 Task: Establish a new workspace for a specific project or team.
Action: Mouse moved to (1066, 70)
Screenshot: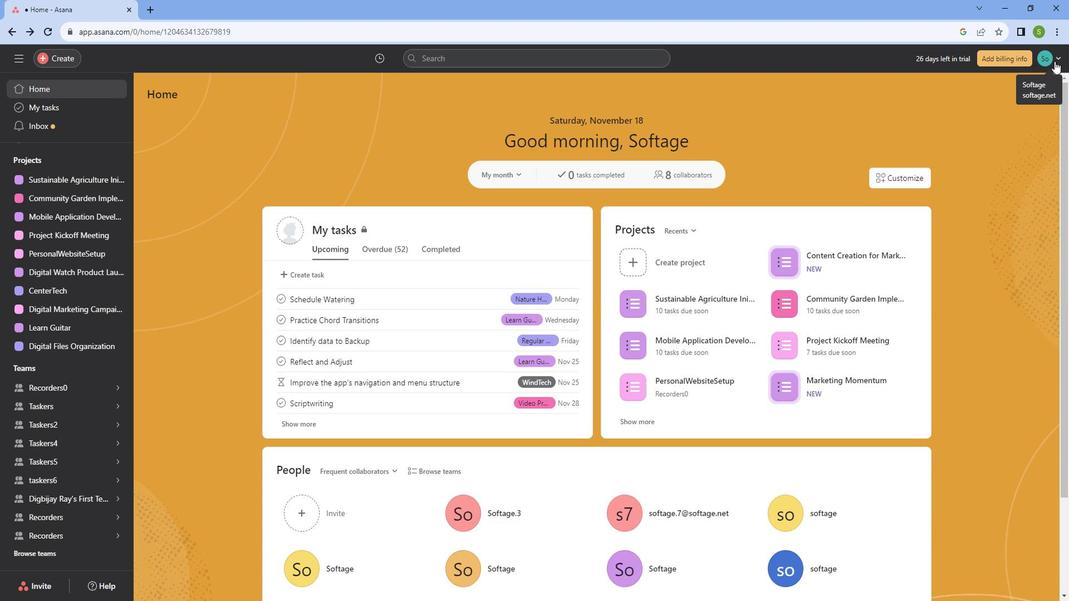 
Action: Mouse pressed left at (1066, 70)
Screenshot: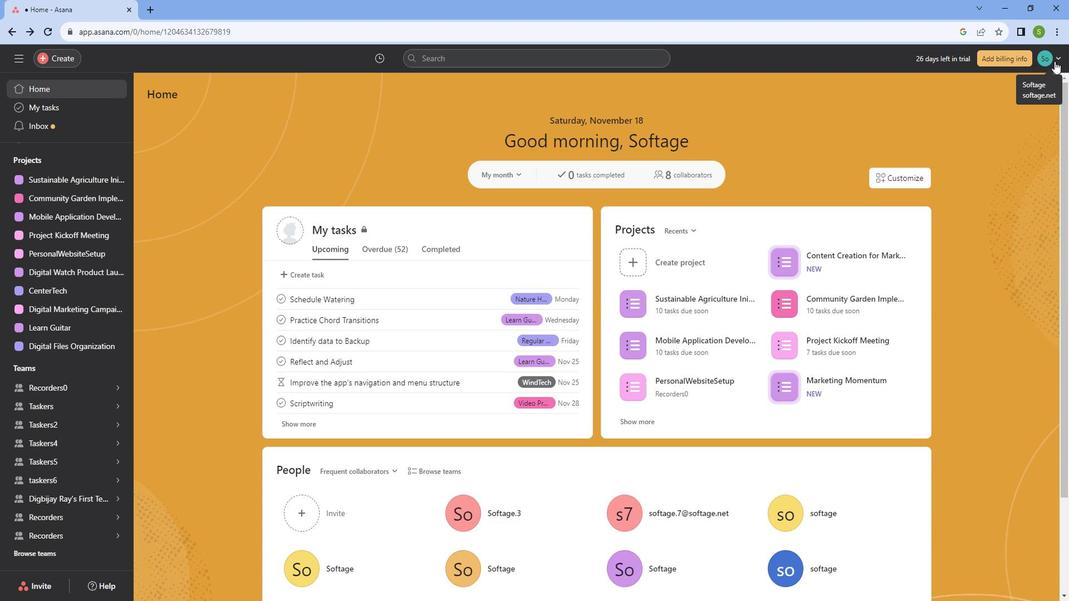 
Action: Mouse moved to (958, 242)
Screenshot: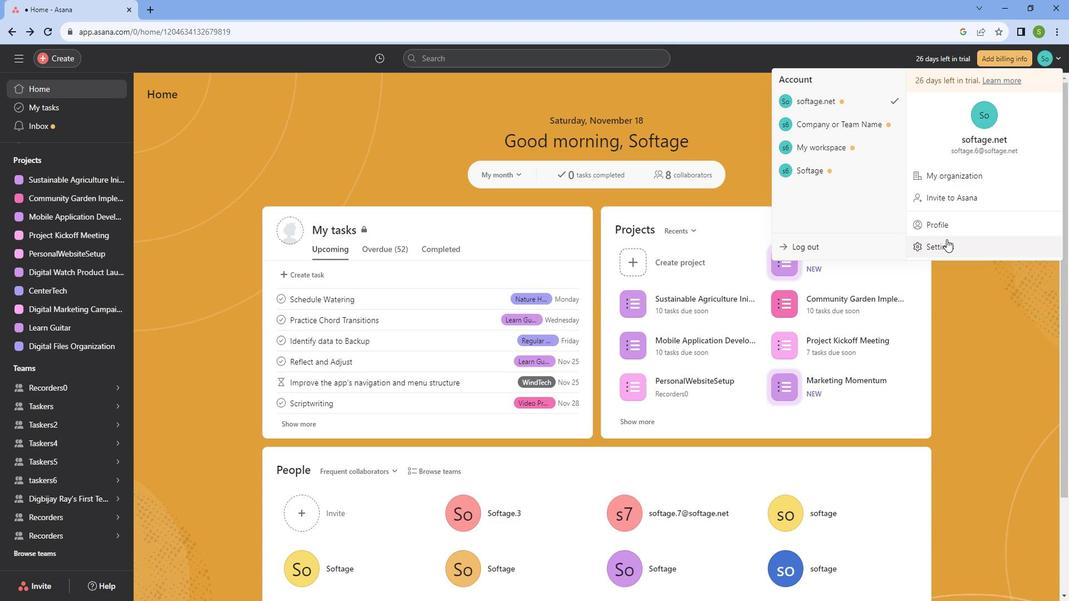 
Action: Mouse pressed left at (958, 242)
Screenshot: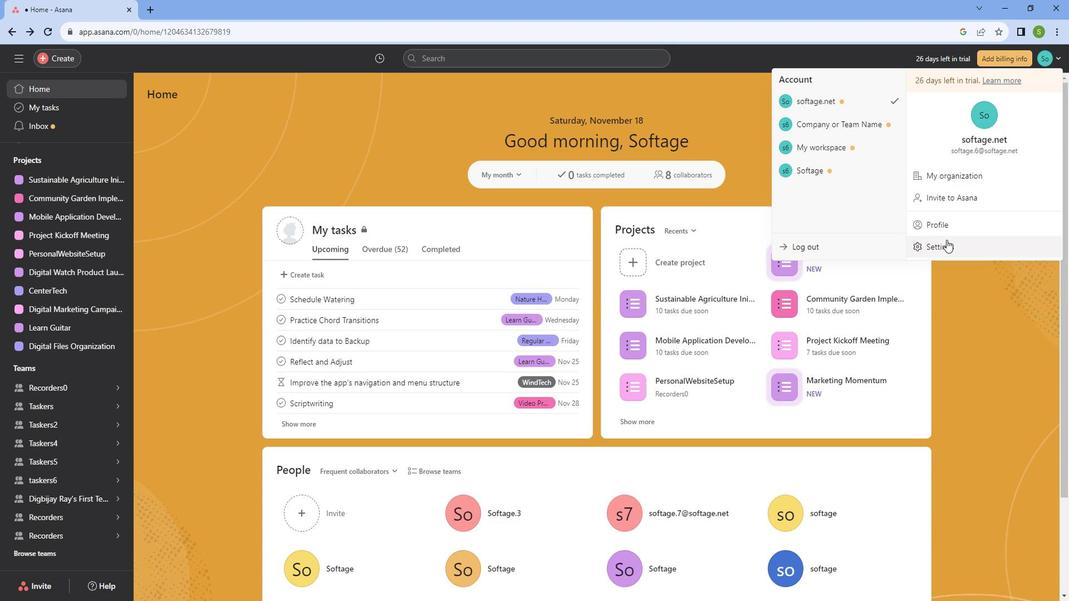 
Action: Mouse moved to (547, 159)
Screenshot: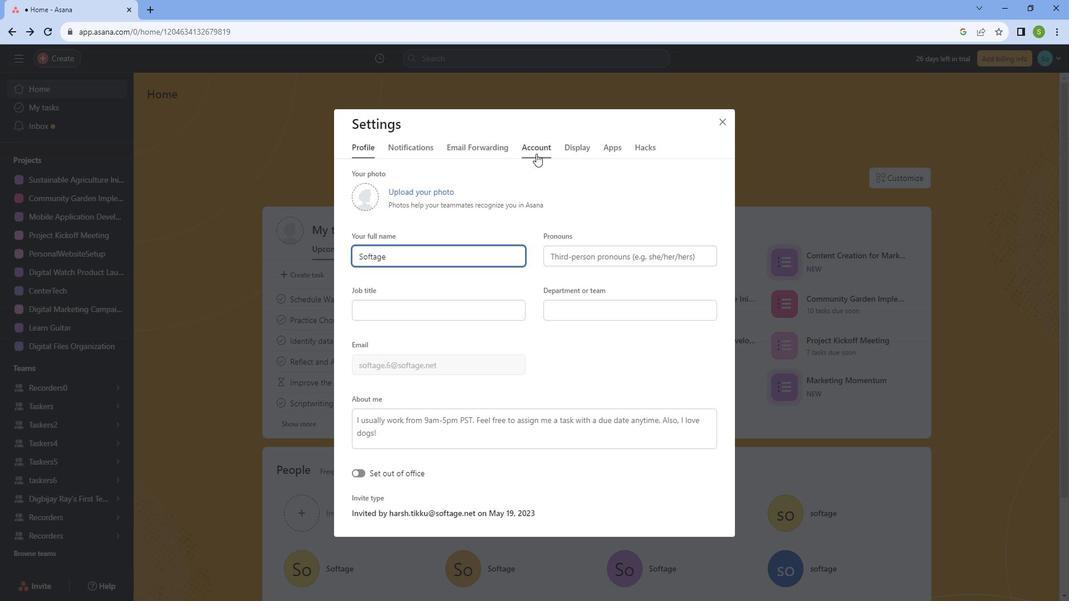 
Action: Mouse pressed left at (547, 159)
Screenshot: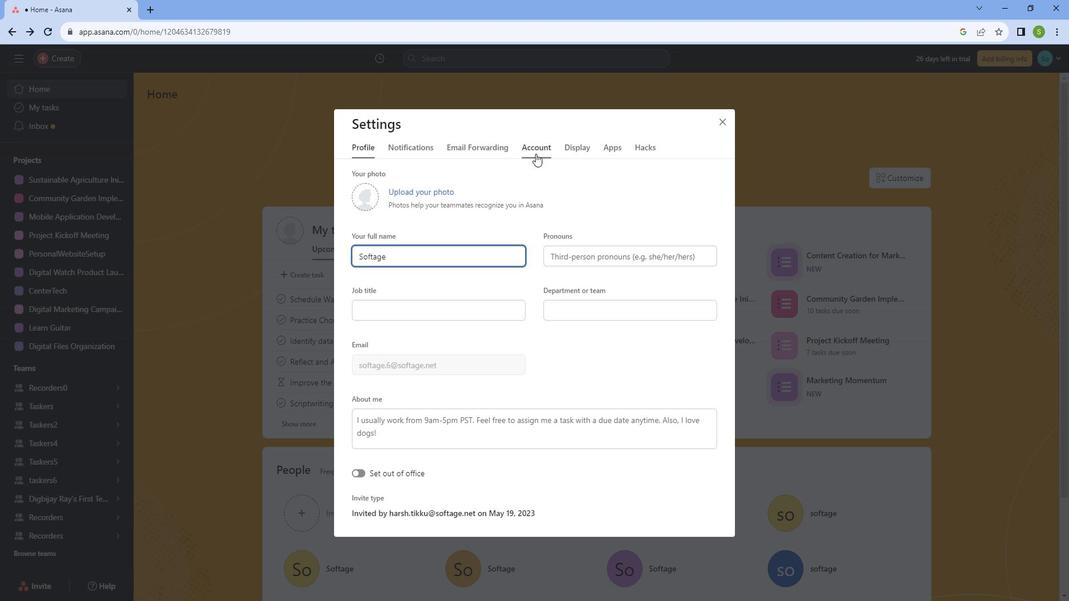 
Action: Mouse moved to (487, 261)
Screenshot: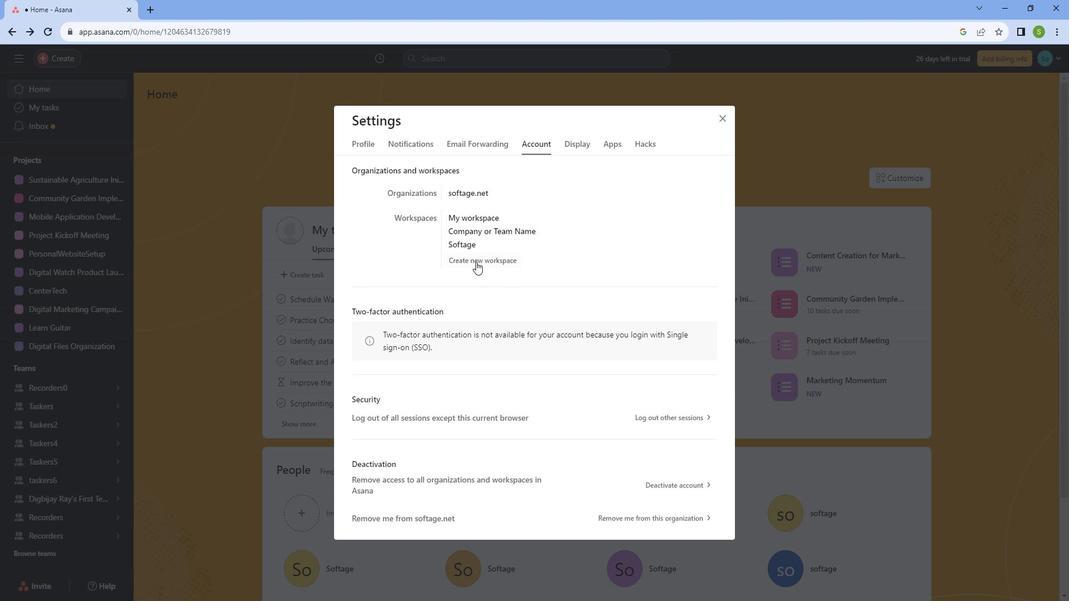 
Action: Mouse pressed left at (487, 261)
Screenshot: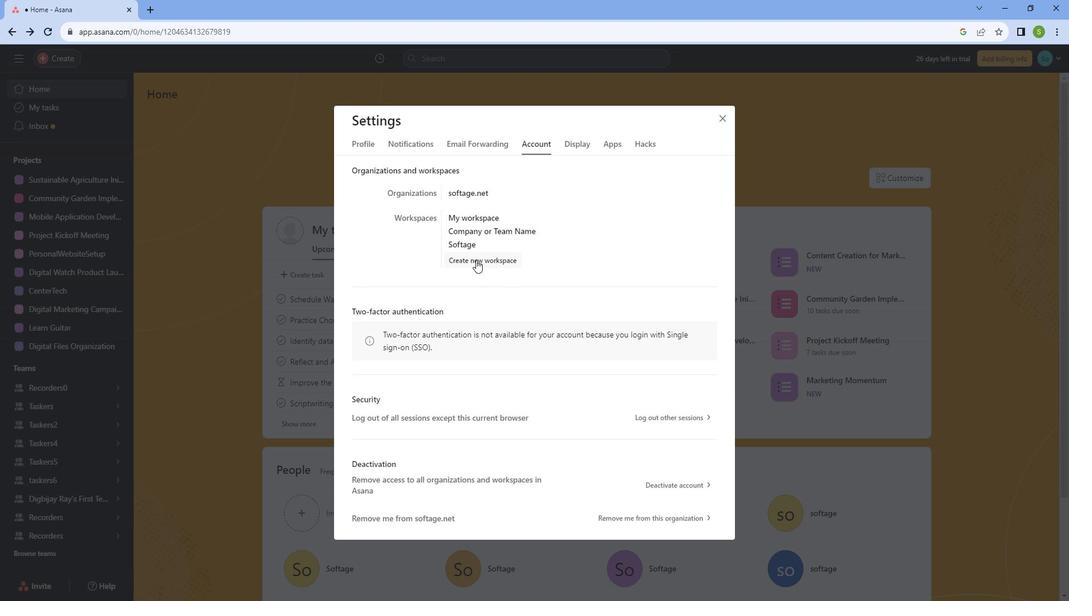 
Action: Mouse moved to (462, 308)
Screenshot: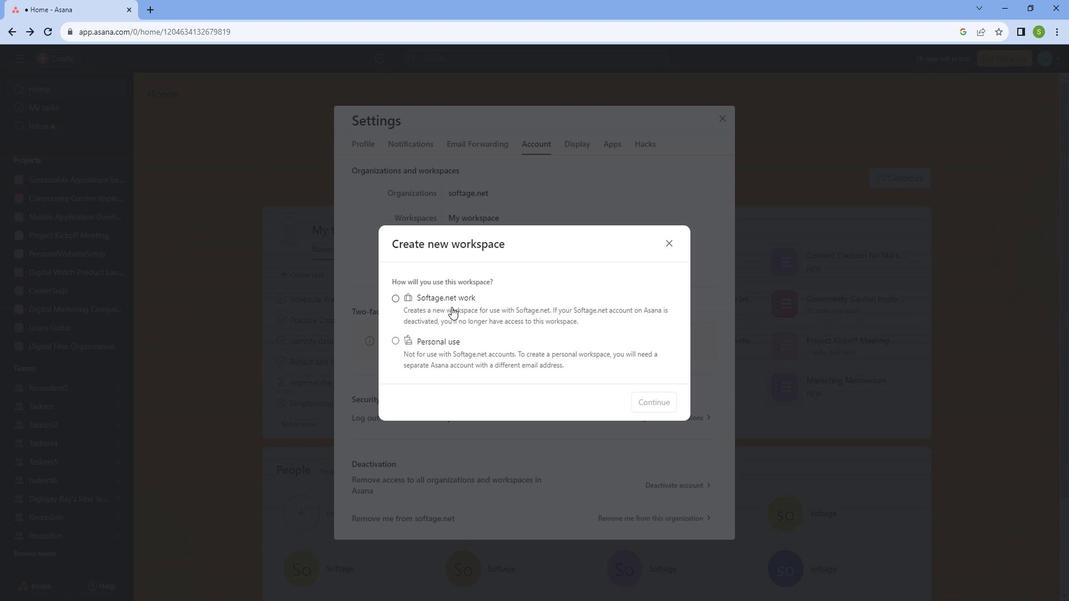 
Action: Mouse pressed left at (462, 308)
Screenshot: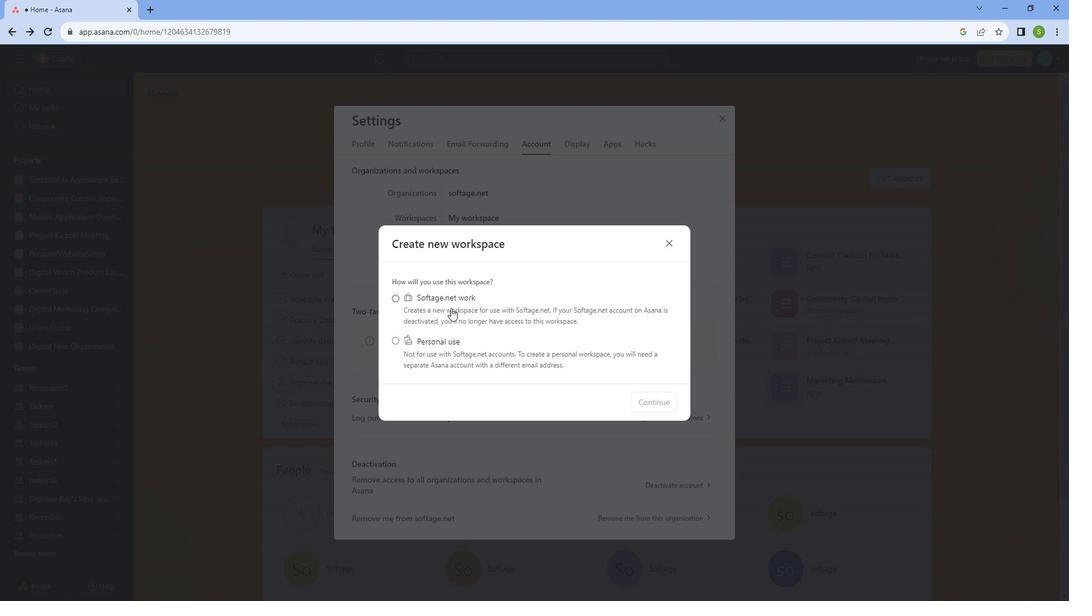 
Action: Mouse moved to (650, 392)
Screenshot: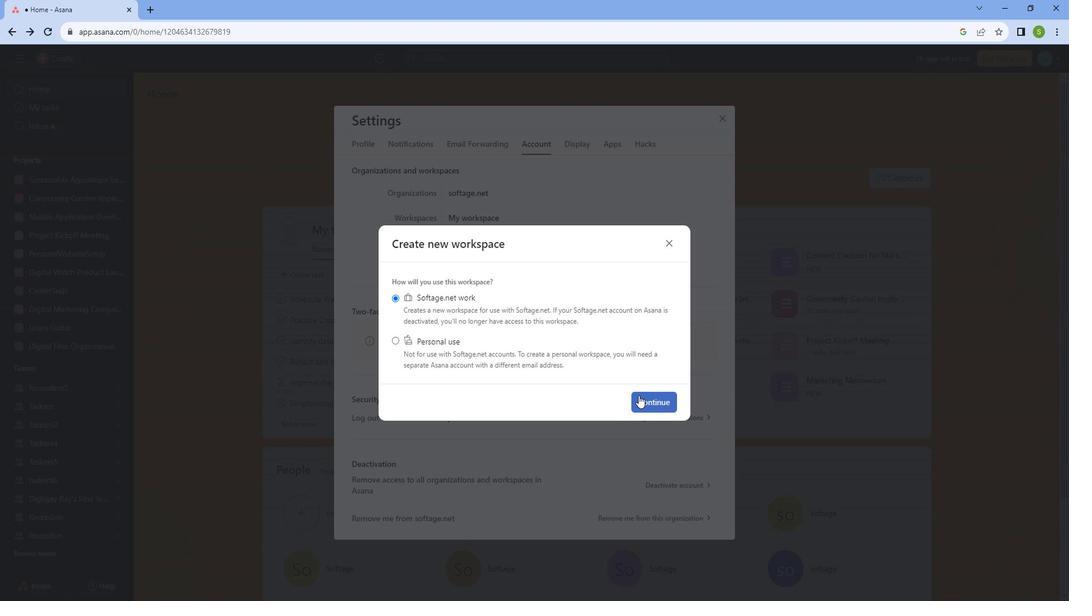 
Action: Mouse pressed left at (650, 392)
Screenshot: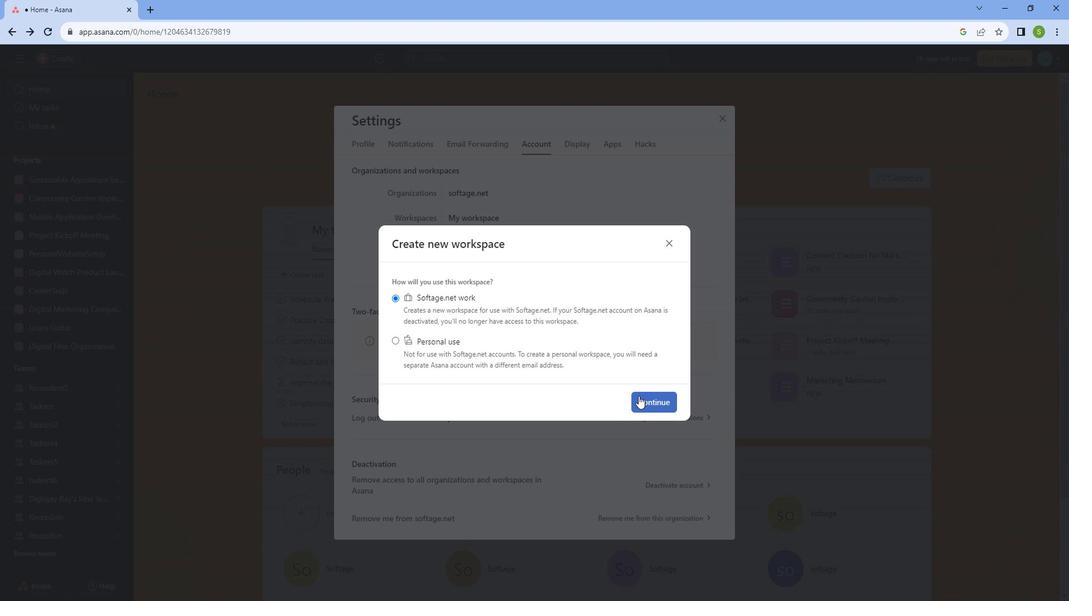 
Action: Mouse moved to (559, 302)
Screenshot: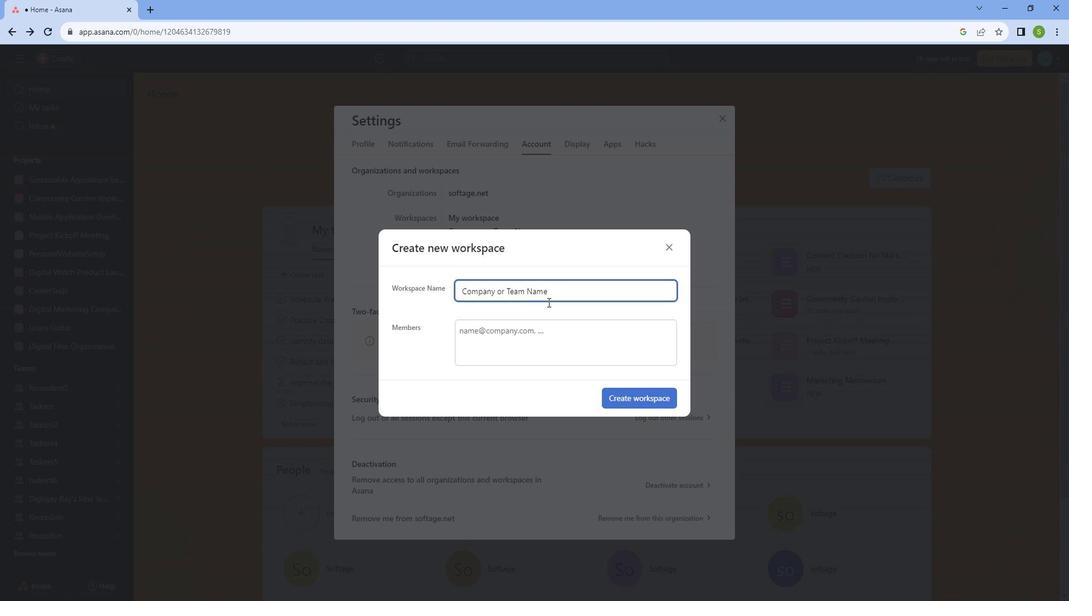 
Action: Mouse pressed left at (559, 302)
Screenshot: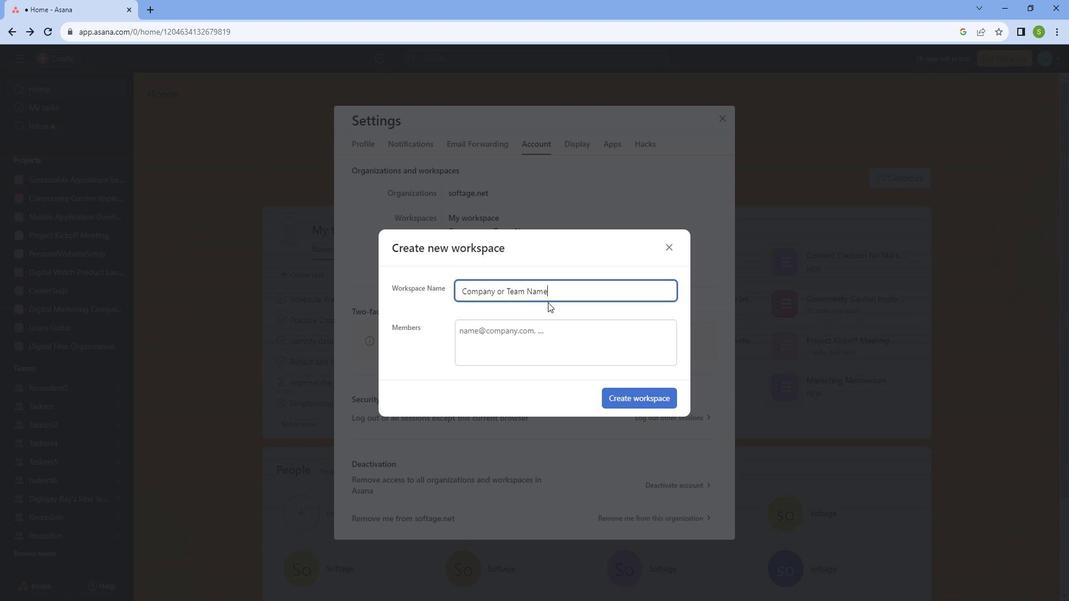 
Action: Mouse moved to (567, 292)
Screenshot: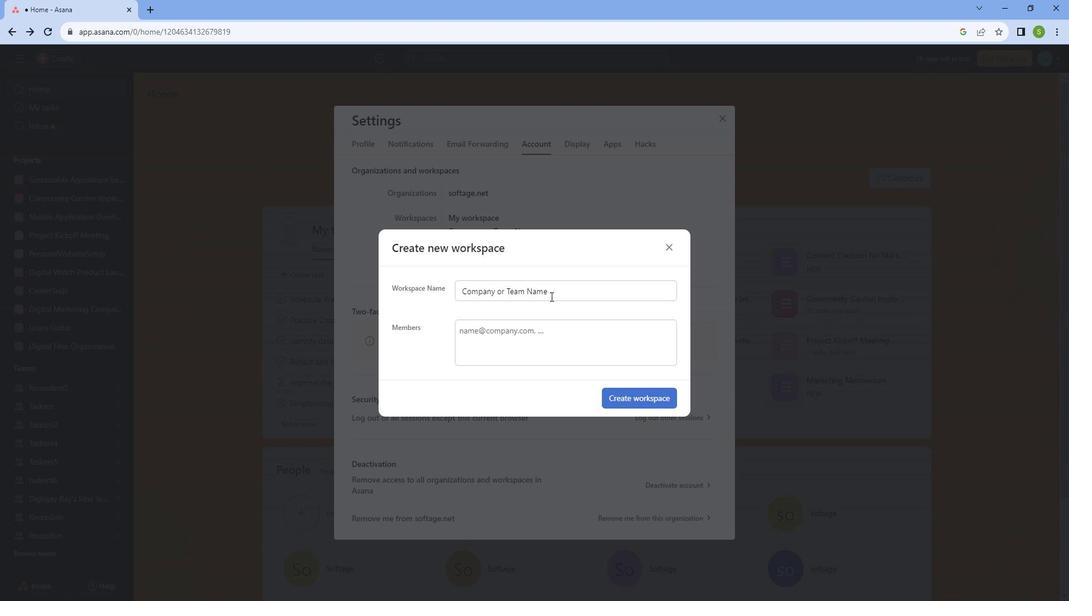 
Action: Mouse pressed left at (567, 292)
Screenshot: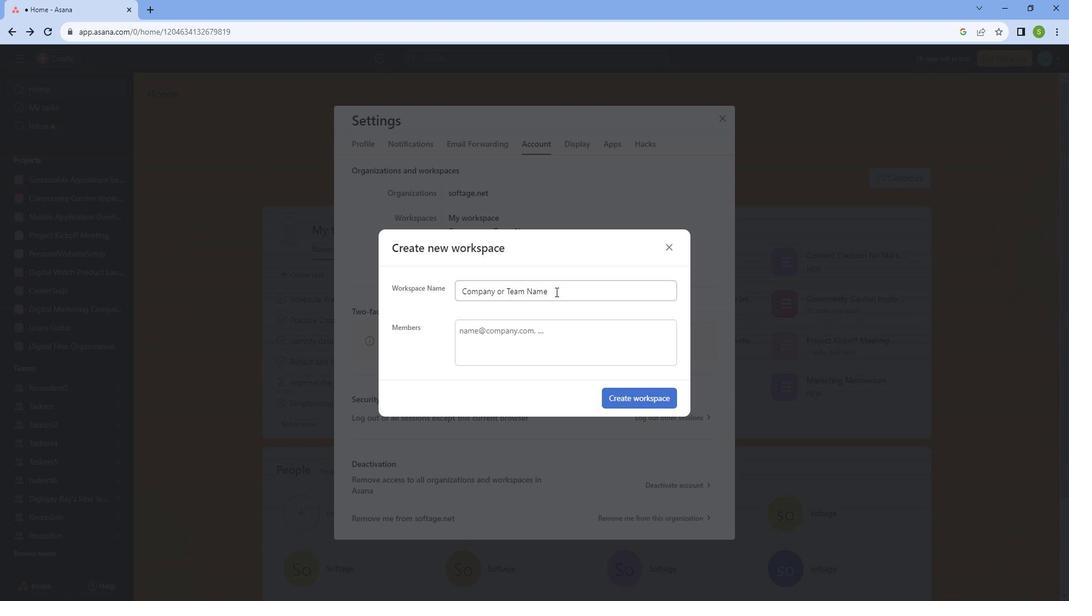 
Action: Mouse moved to (460, 284)
Screenshot: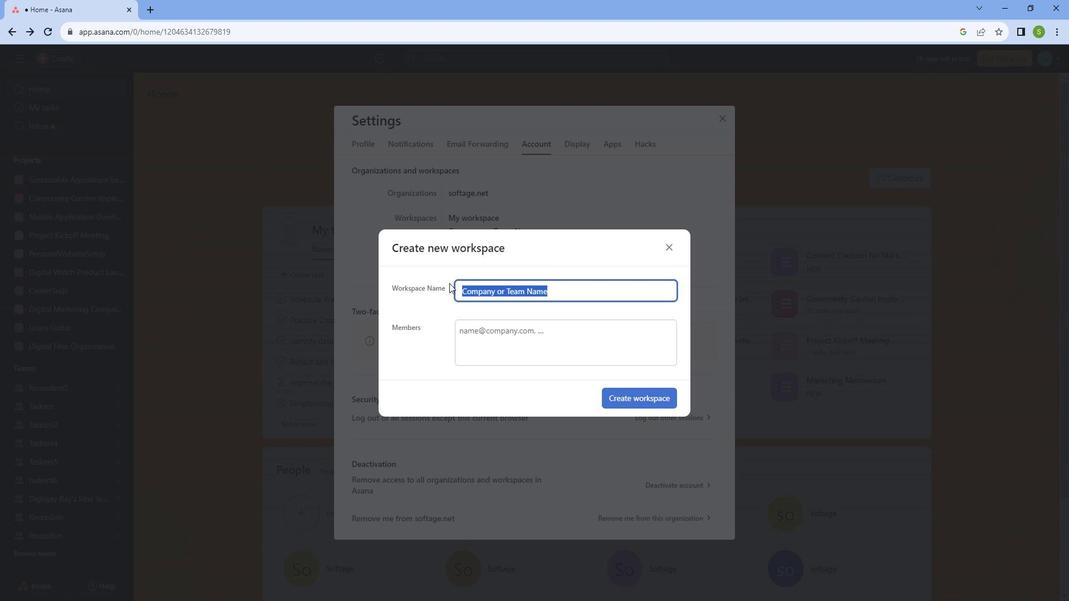 
Action: Key pressed <Key.caps_lock>B<Key.caps_lock>oost<Key.caps_lock>T<Key.caps_lock>ech
Screenshot: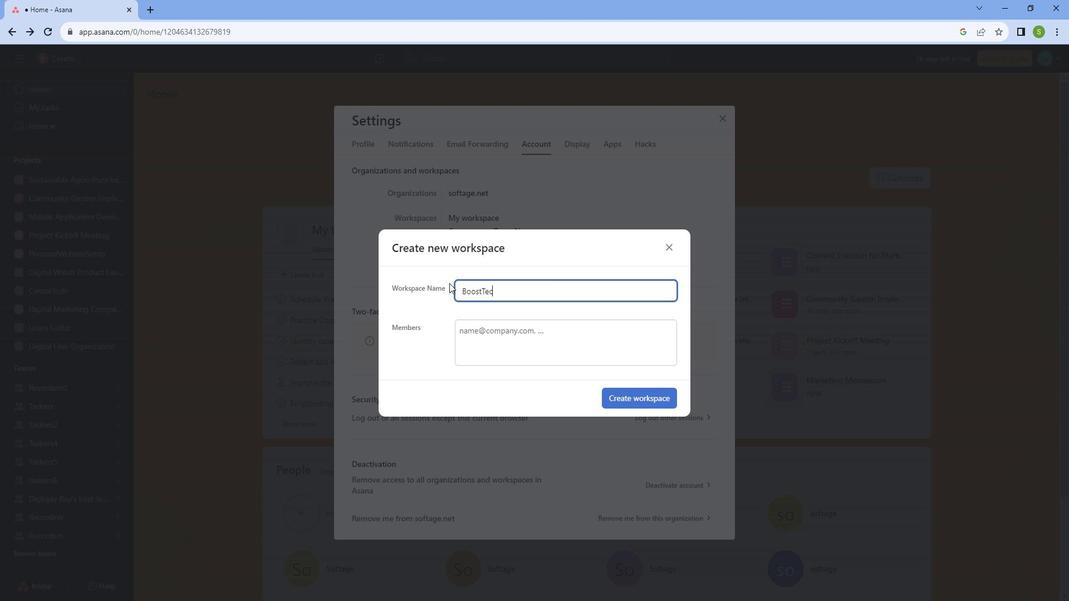 
Action: Mouse moved to (496, 331)
Screenshot: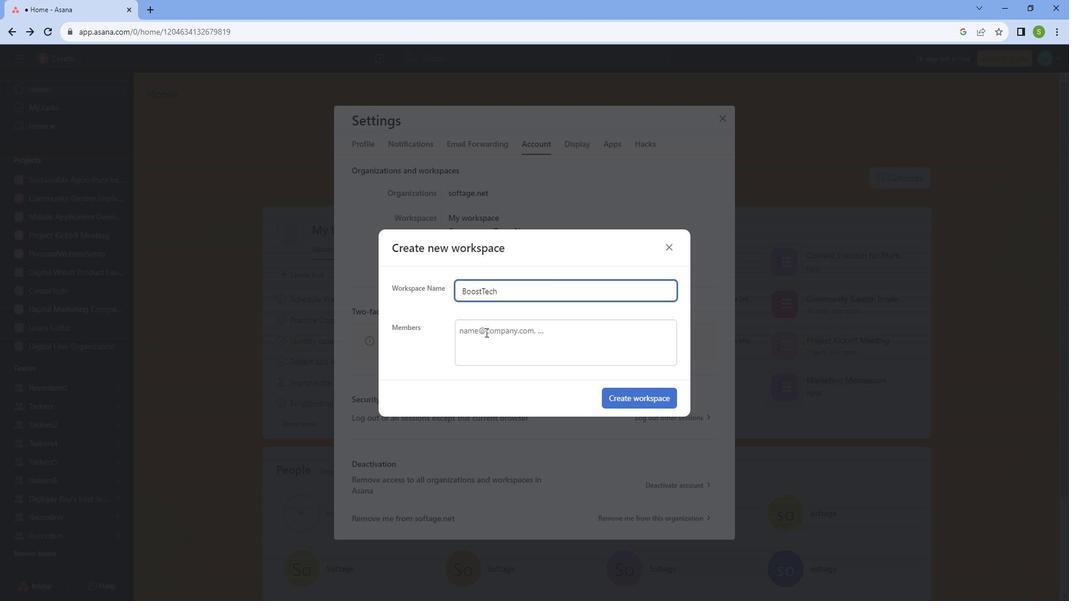 
Action: Mouse pressed left at (496, 331)
Screenshot: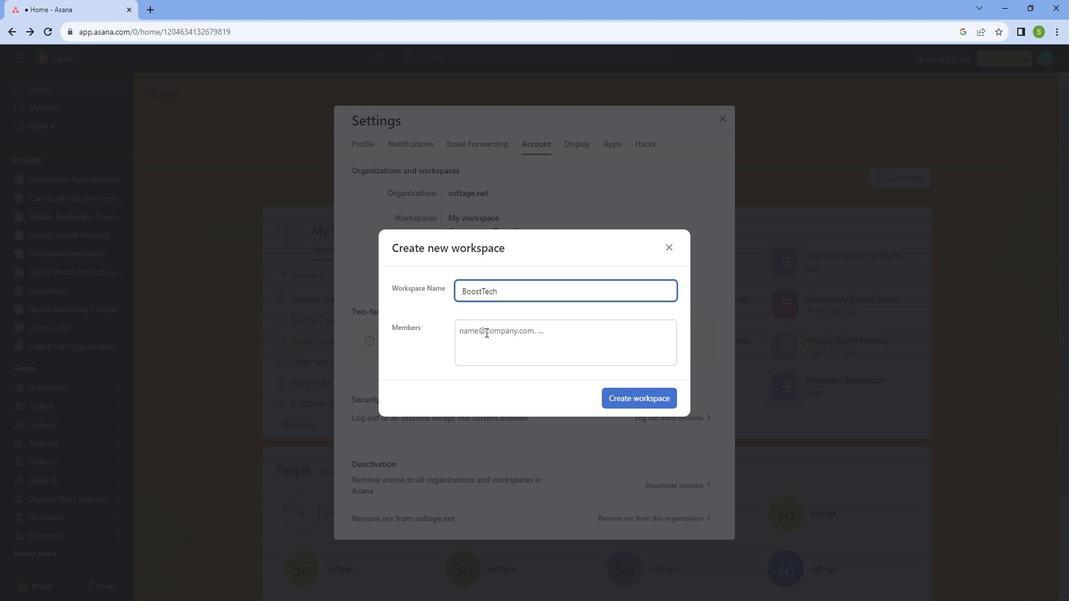 
Action: Mouse moved to (501, 330)
Screenshot: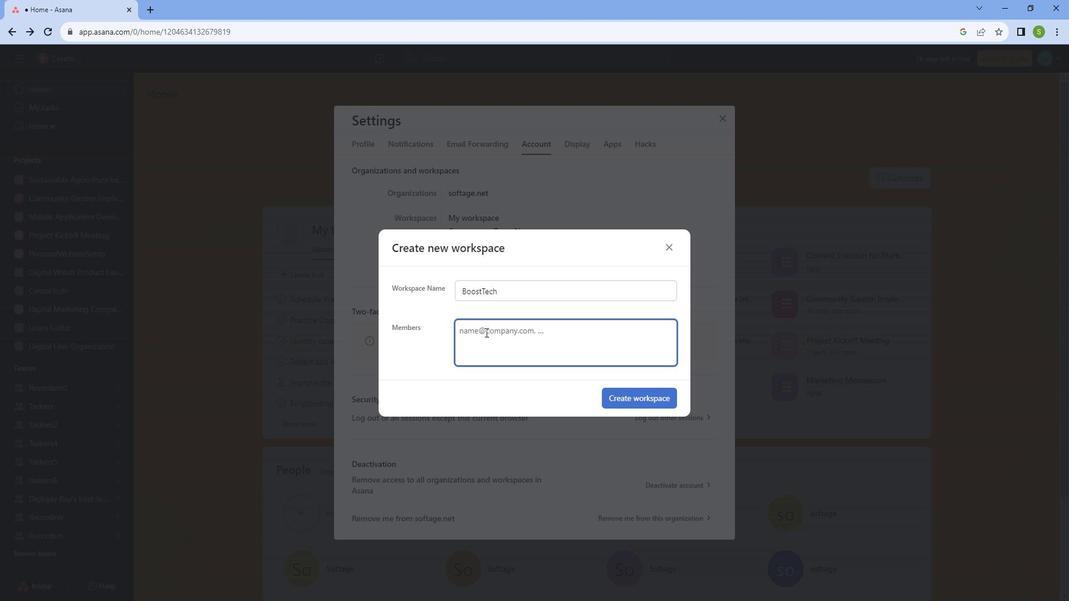 
Action: Key pressed softage.2<Key.shift_r>@g<Key.backspace>softage.nety<Key.backspace><Key.space>
Screenshot: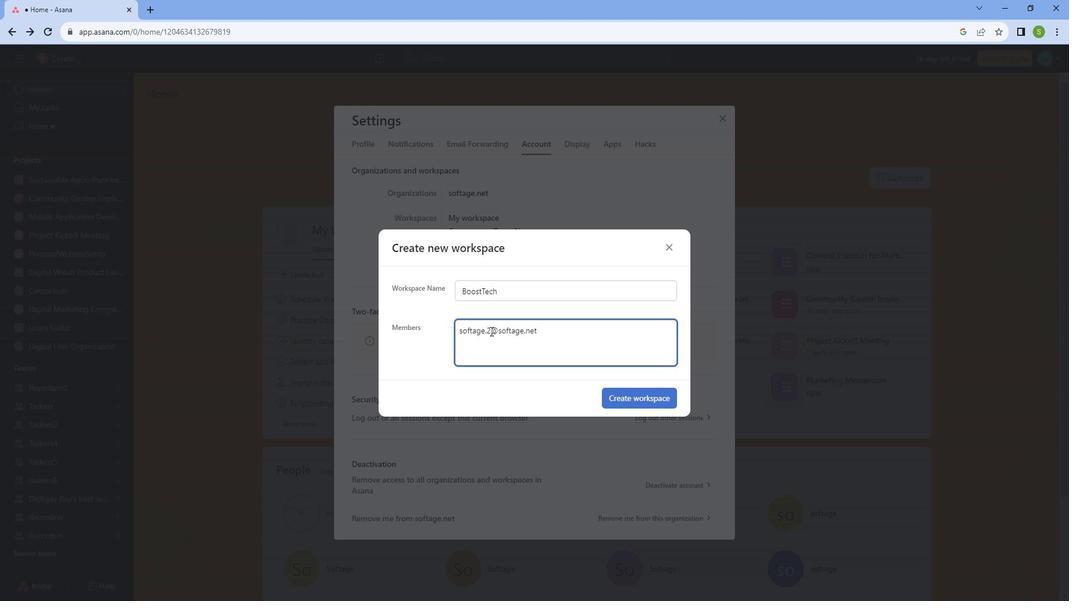 
Action: Mouse moved to (613, 337)
Screenshot: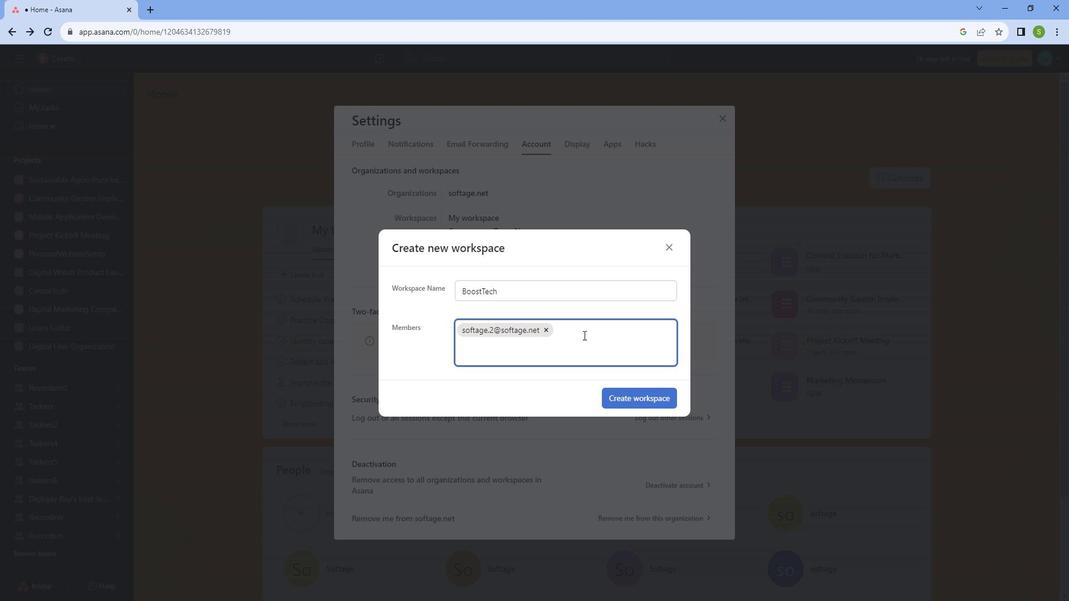 
Action: Key pressed softage.10<Key.shift_r>@softage.net<Key.space><Key.enter>softage.3<Key.shift_r><Key.shift_r><Key.shift_r><Key.shift_r><Key.shift_r><Key.shift_r><Key.shift_r><Key.shift_r><Key.shift_r><Key.shift_r><Key.shift_r><Key.shift_r>@softage.net
Screenshot: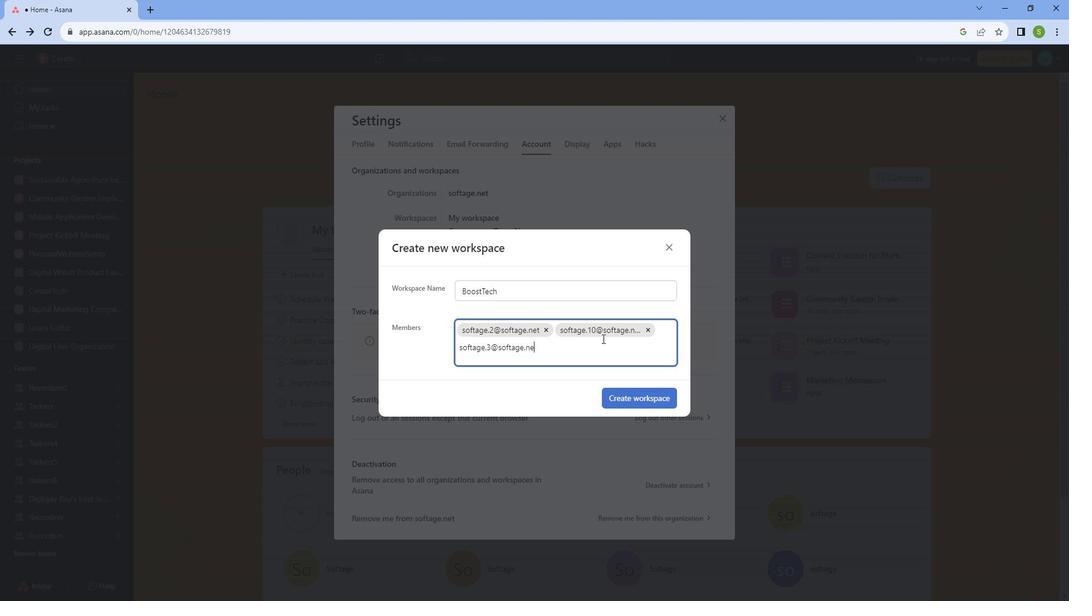
Action: Mouse moved to (605, 355)
Screenshot: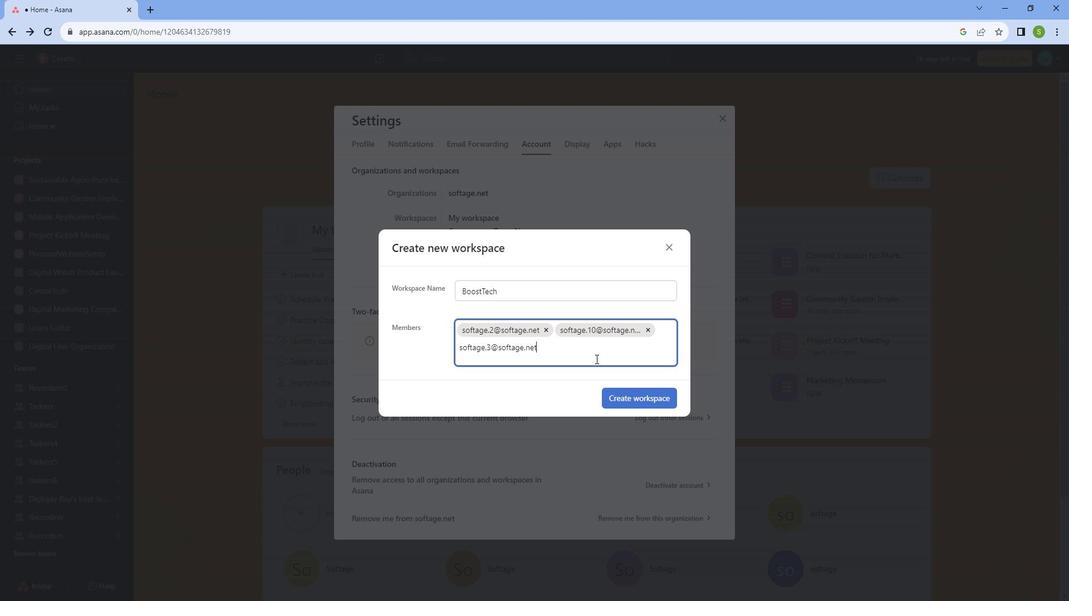 
Action: Key pressed <Key.space>
Screenshot: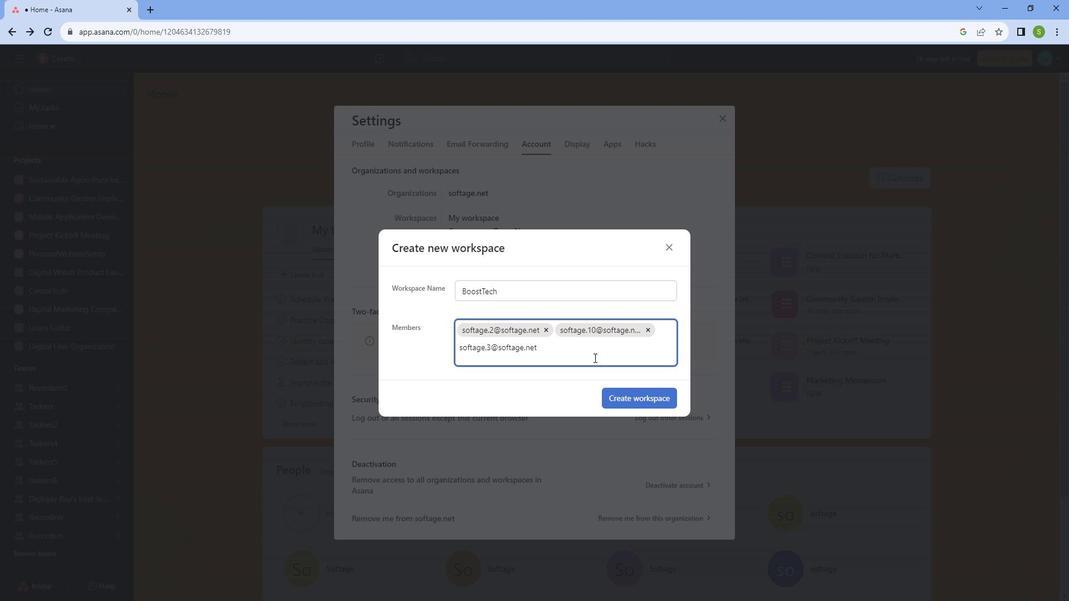 
Action: Mouse moved to (608, 354)
Screenshot: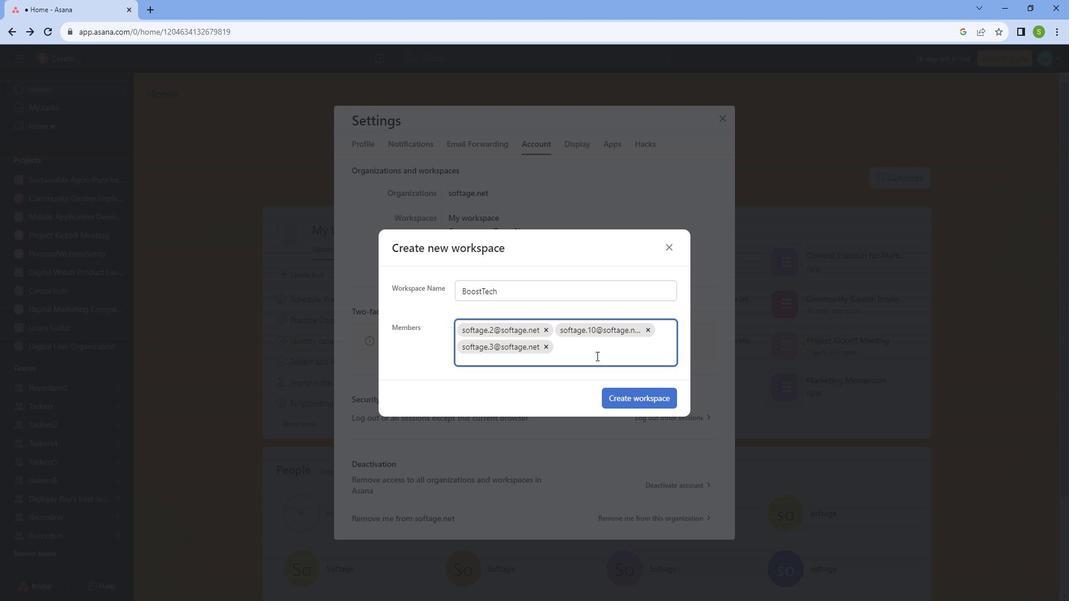 
Action: Key pressed softage.8<Key.shift_r><Key.shift_r>@softage.net<Key.space>
Screenshot: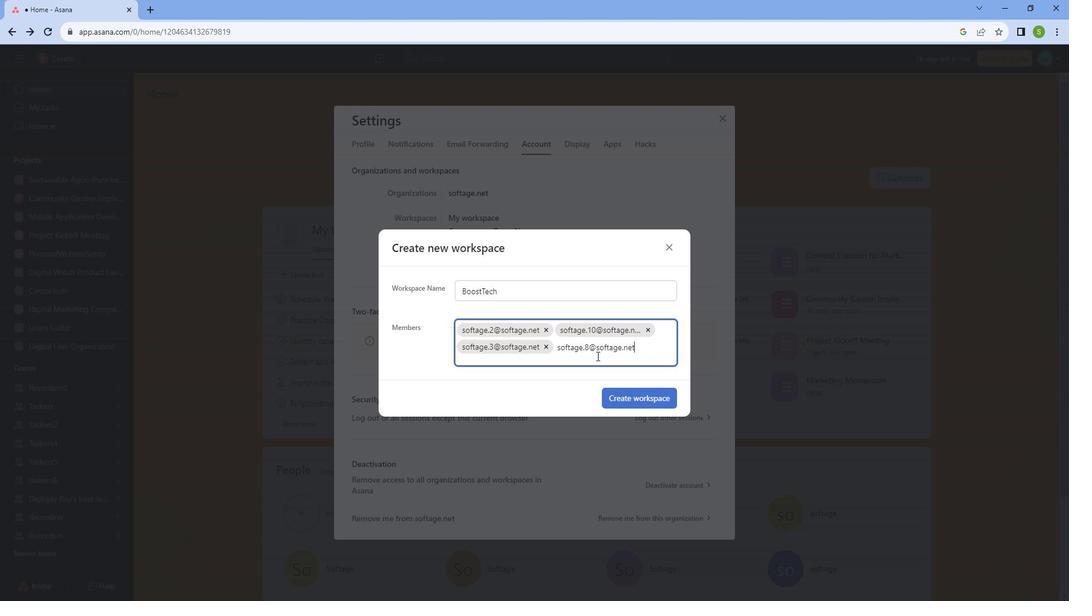 
Action: Mouse moved to (659, 392)
Screenshot: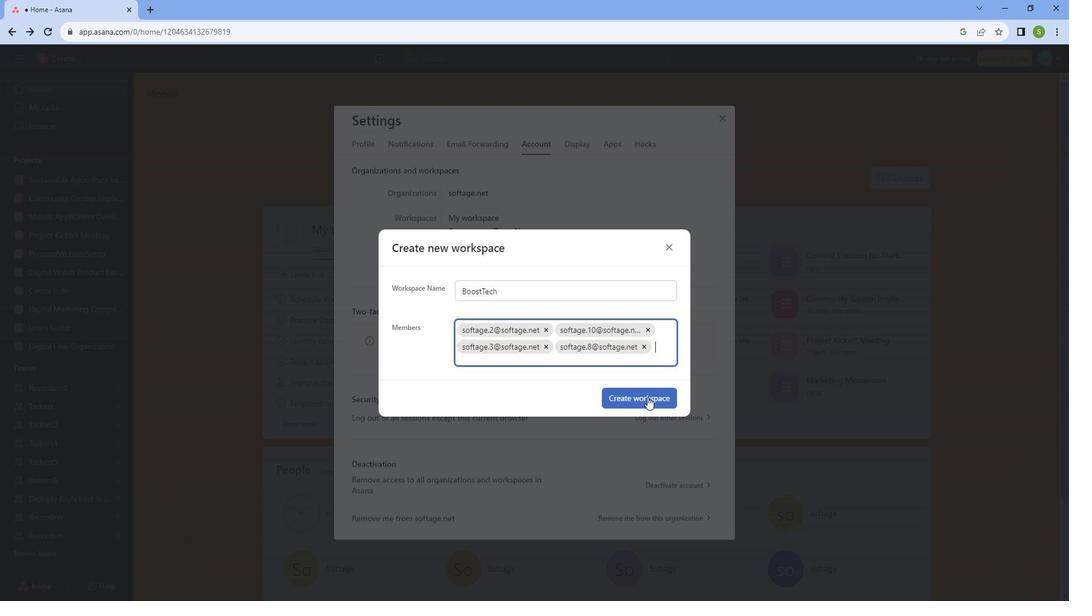 
Action: Mouse pressed left at (659, 392)
Screenshot: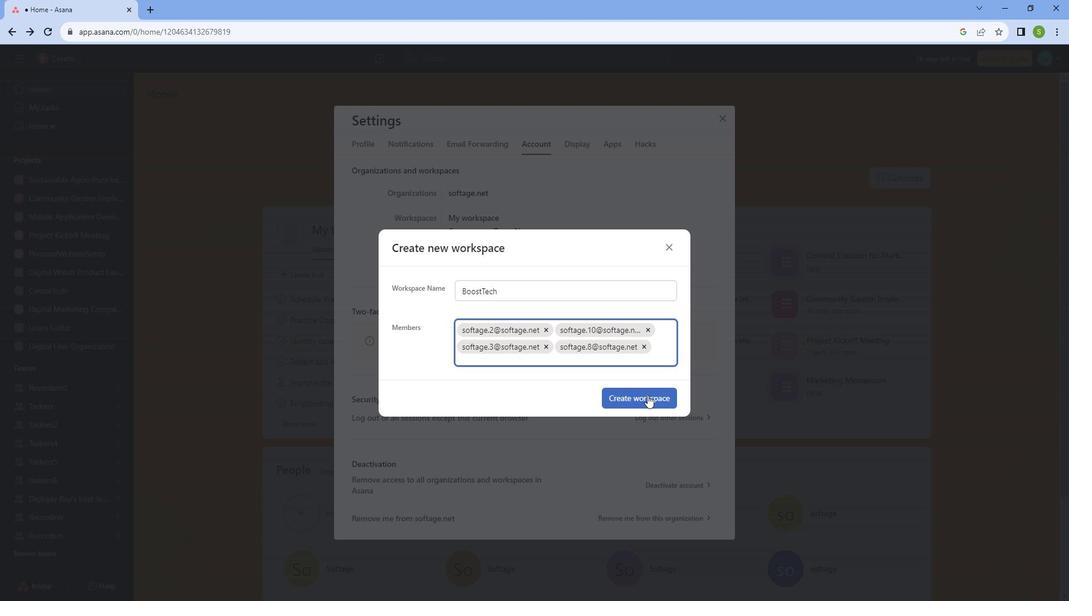 
Action: Mouse moved to (792, 193)
Screenshot: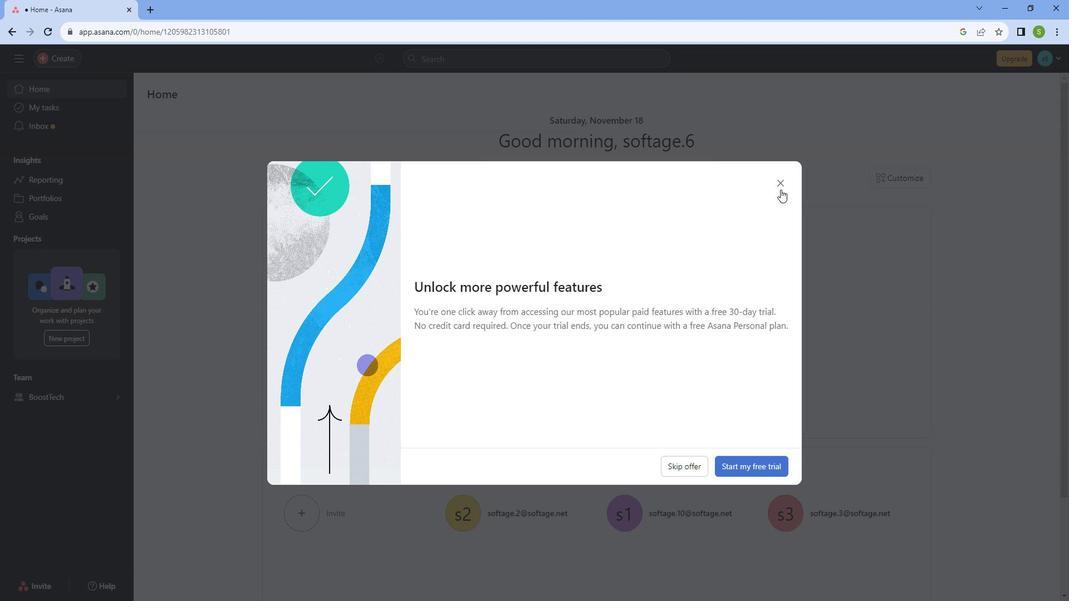 
Action: Mouse pressed left at (792, 193)
Screenshot: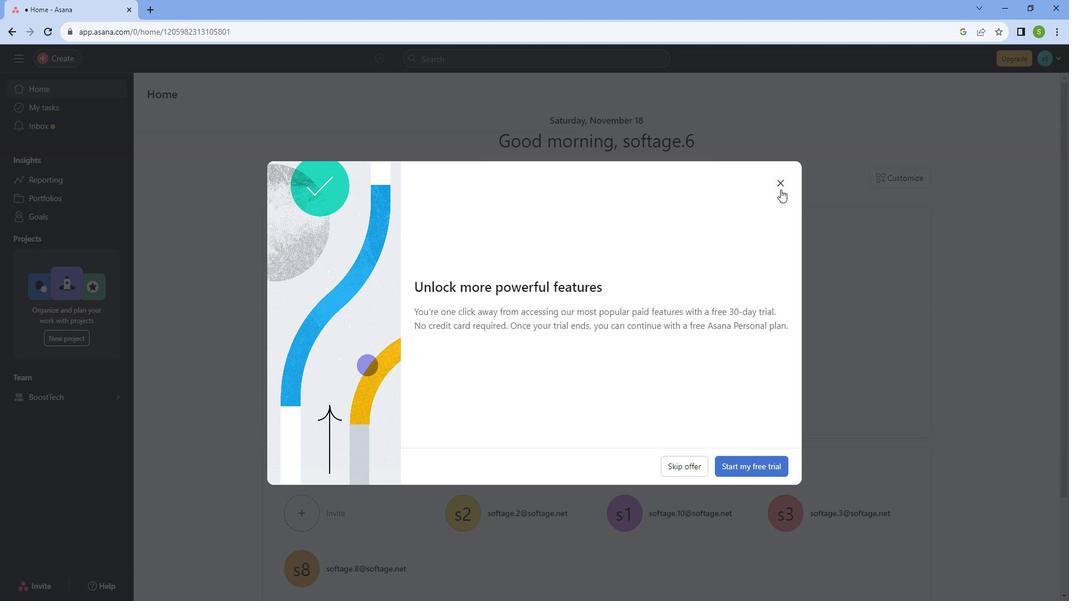 
Action: Mouse moved to (242, 358)
Screenshot: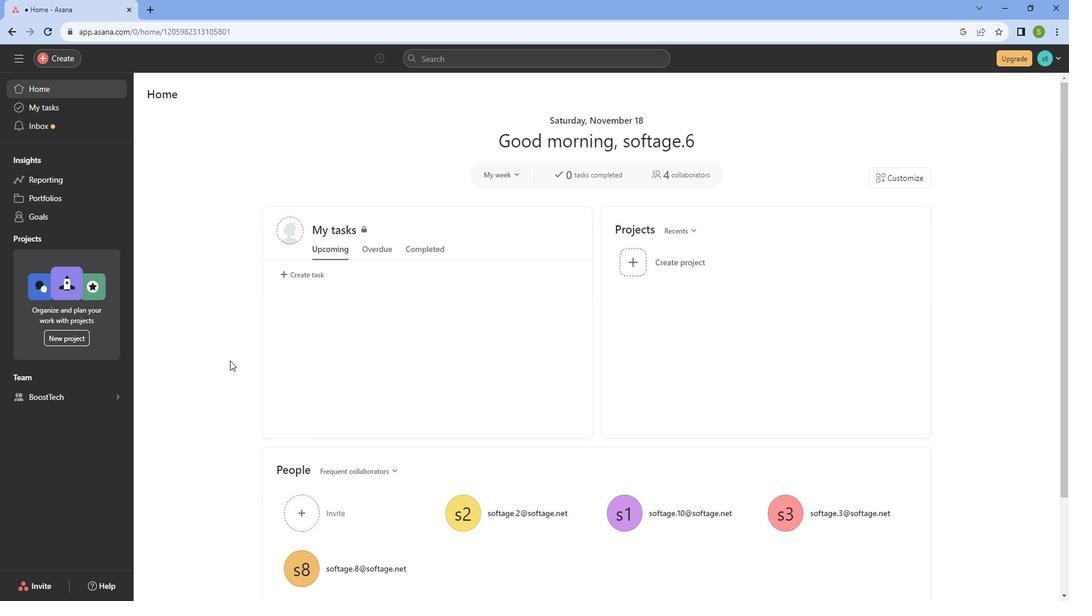 
